 Task: Select the criteria, the date is before to in the "past month".
Action: Mouse moved to (214, 96)
Screenshot: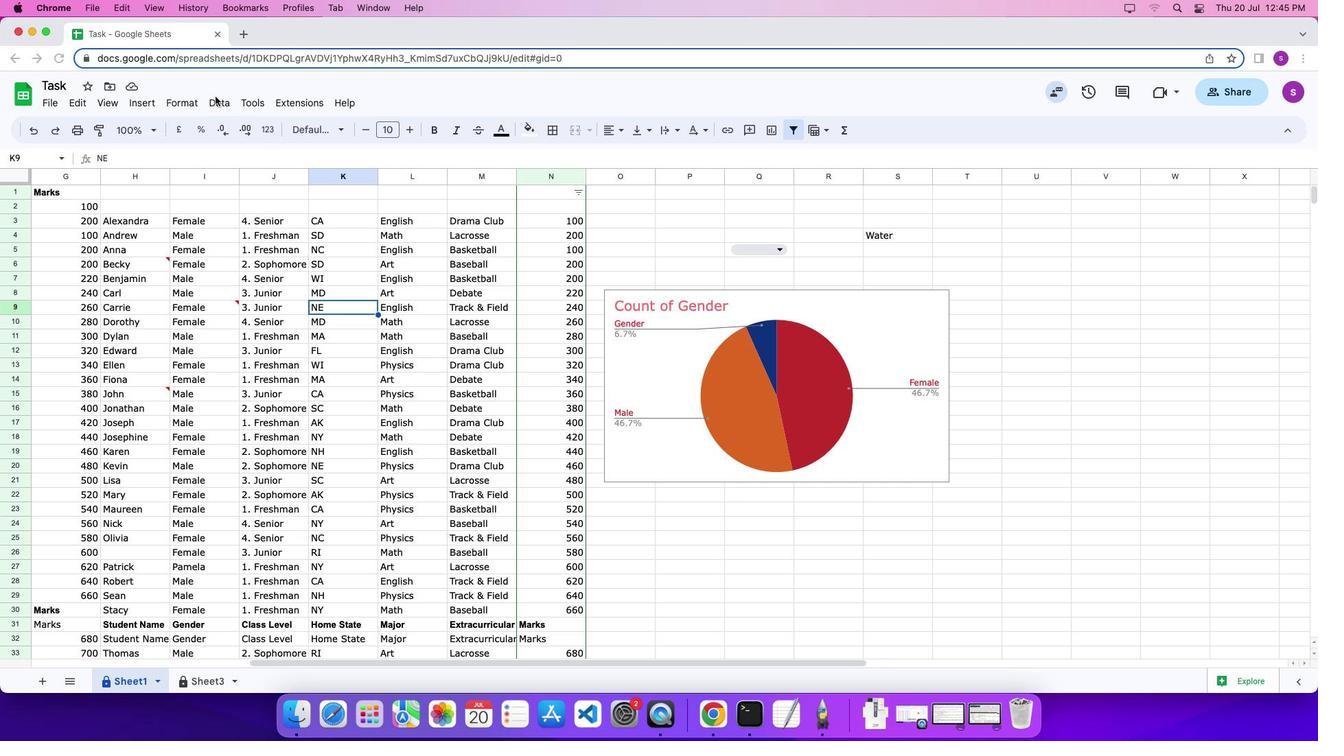 
Action: Mouse pressed left at (214, 96)
Screenshot: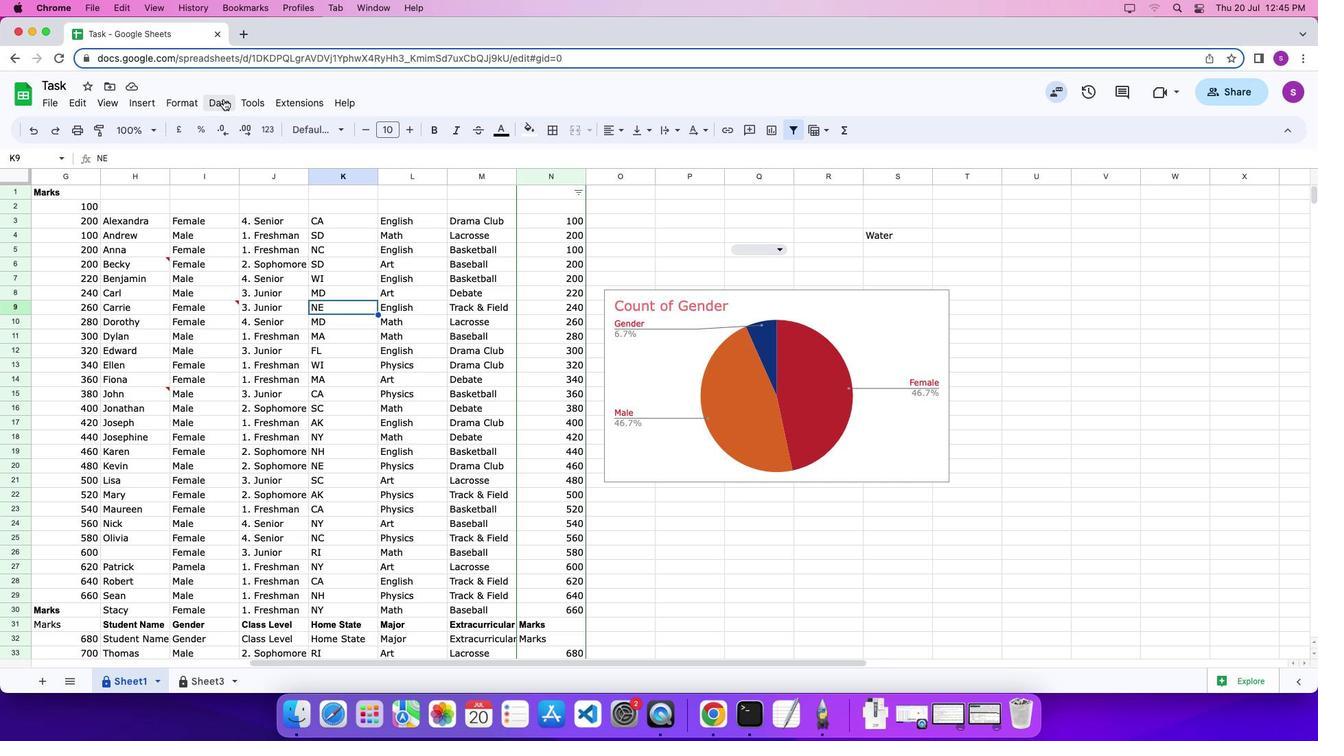 
Action: Mouse moved to (228, 101)
Screenshot: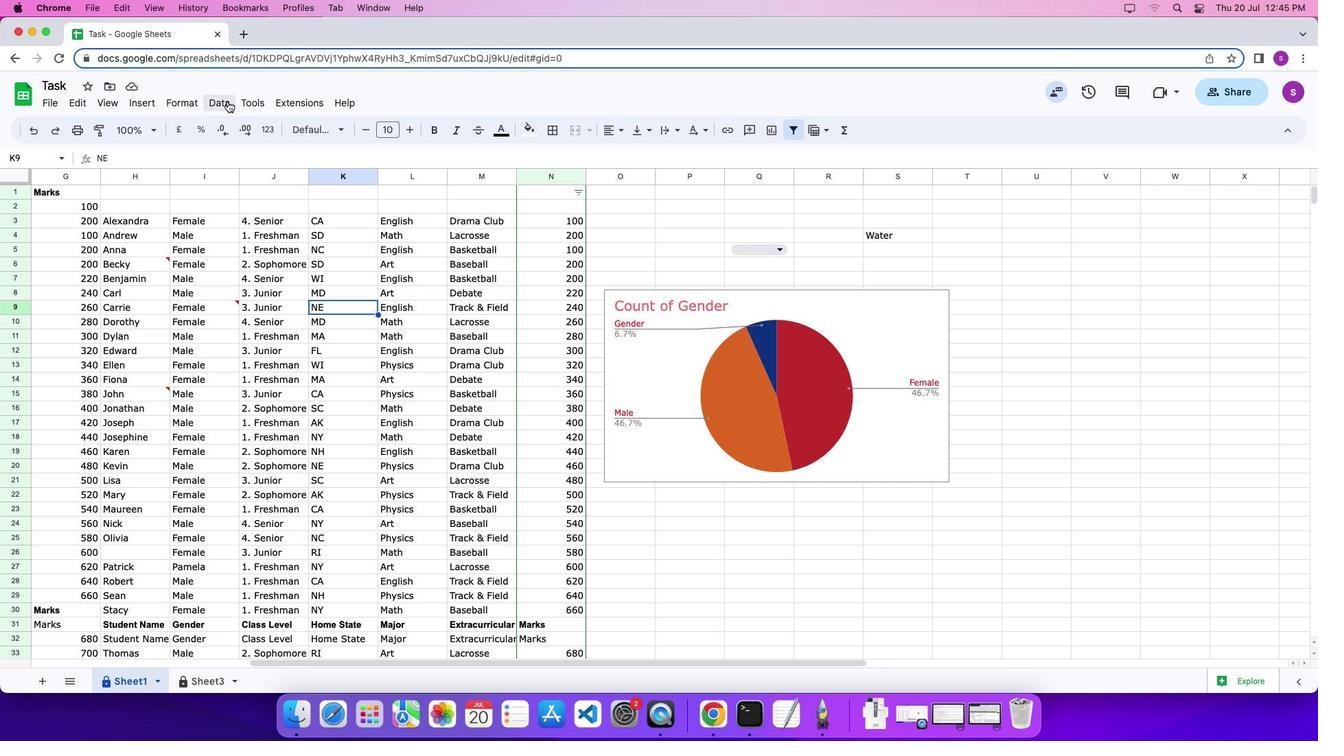 
Action: Mouse pressed left at (228, 101)
Screenshot: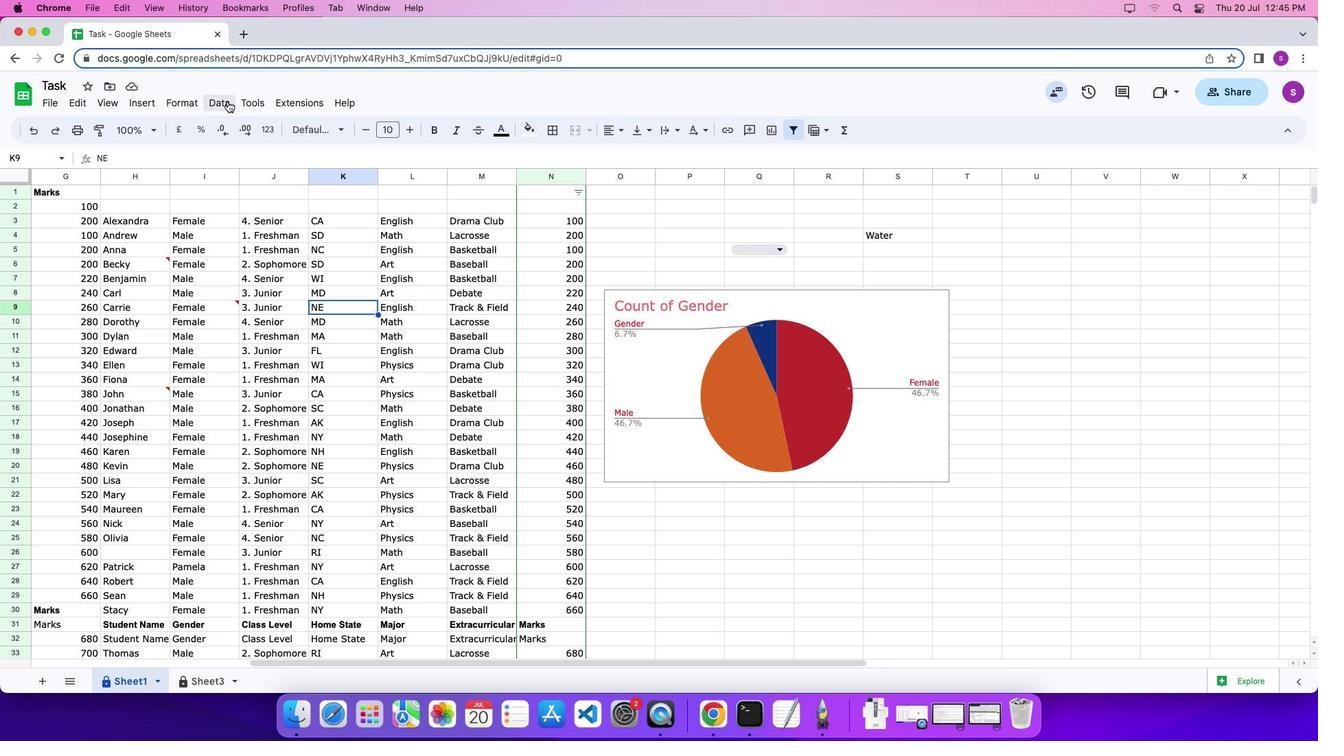 
Action: Mouse moved to (258, 385)
Screenshot: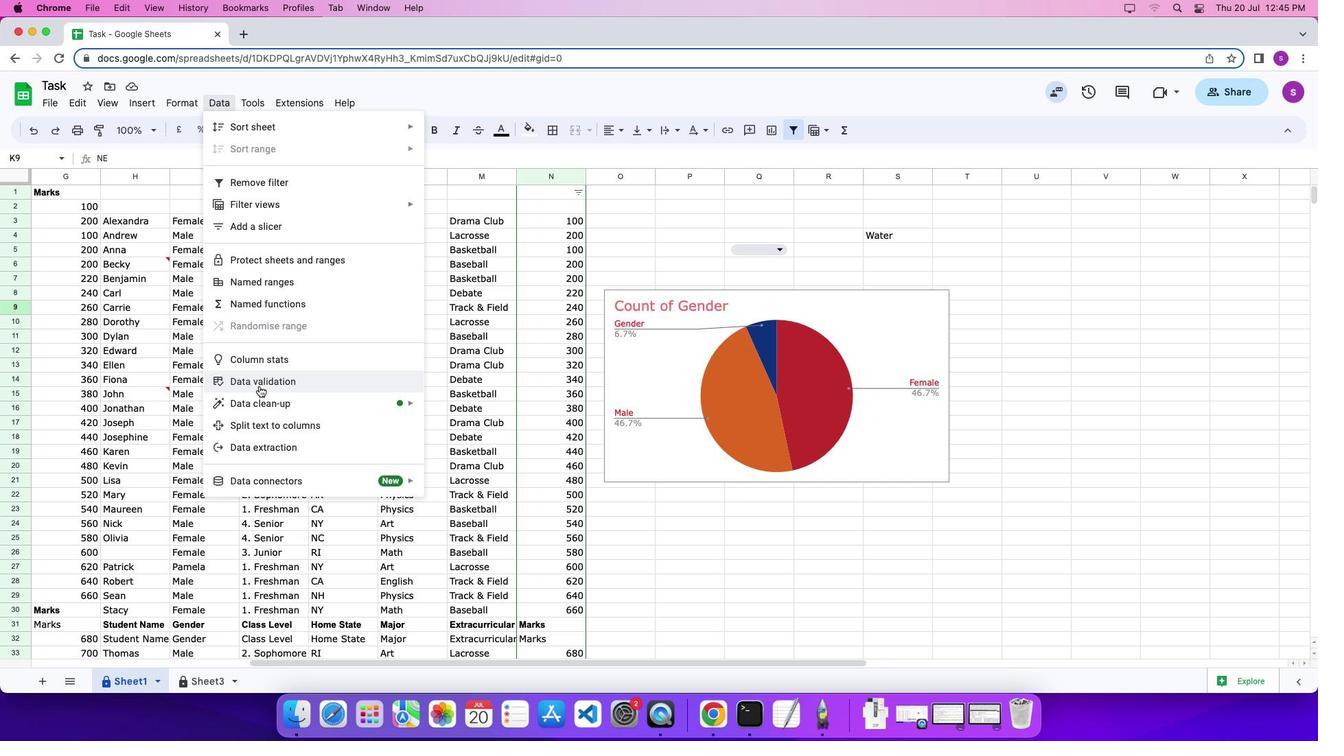 
Action: Mouse pressed left at (258, 385)
Screenshot: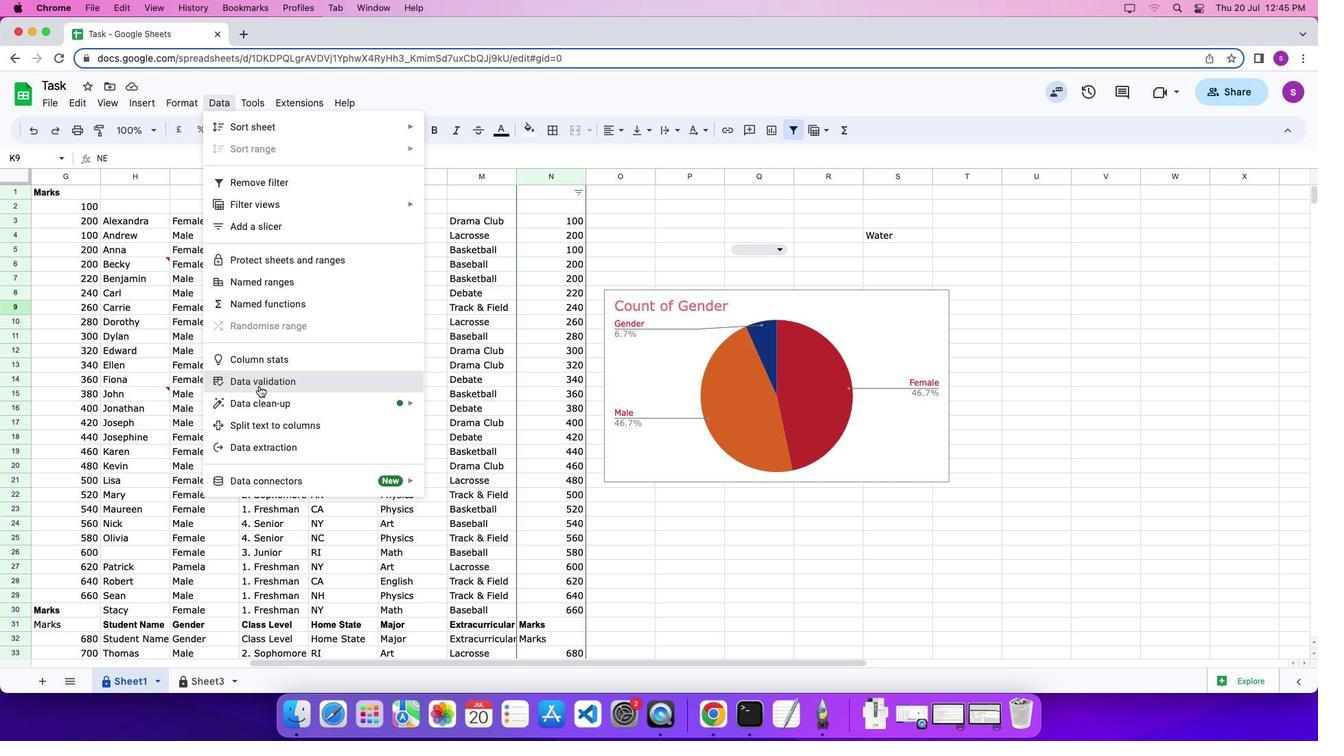 
Action: Mouse moved to (1247, 509)
Screenshot: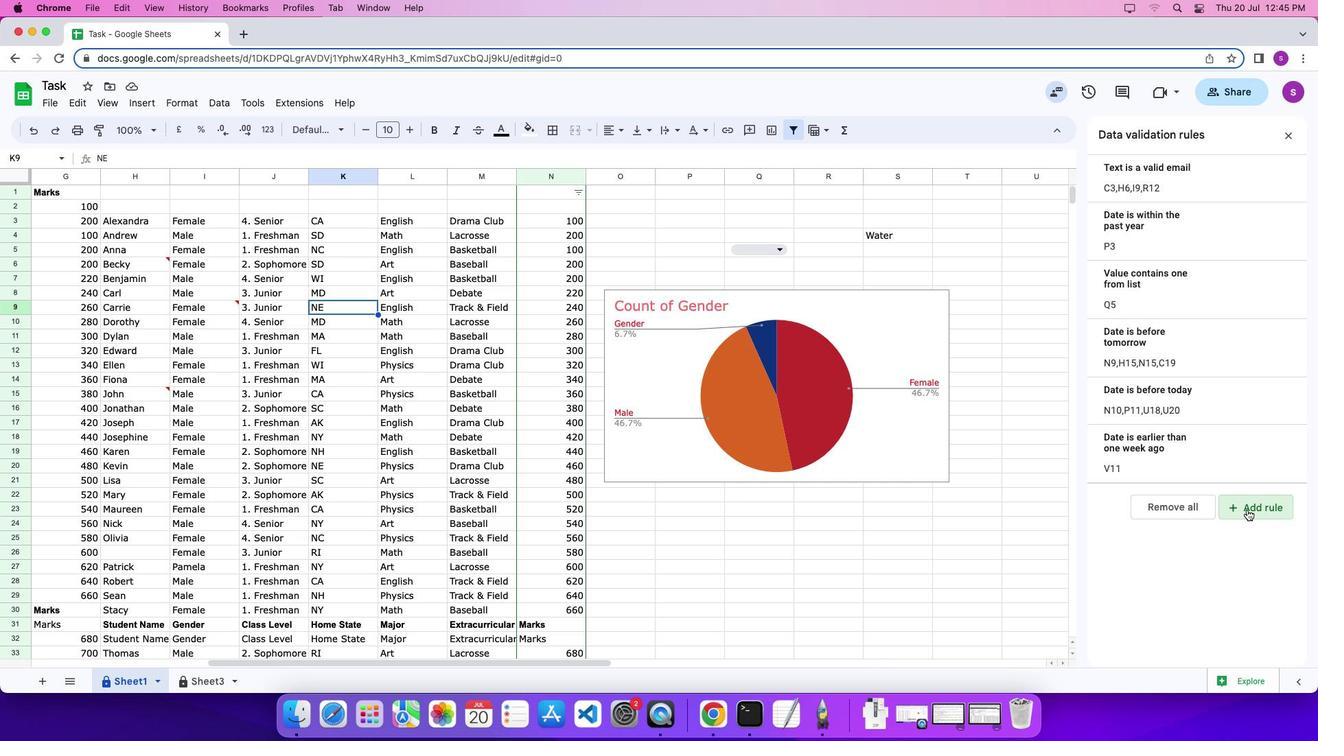 
Action: Mouse pressed left at (1247, 509)
Screenshot: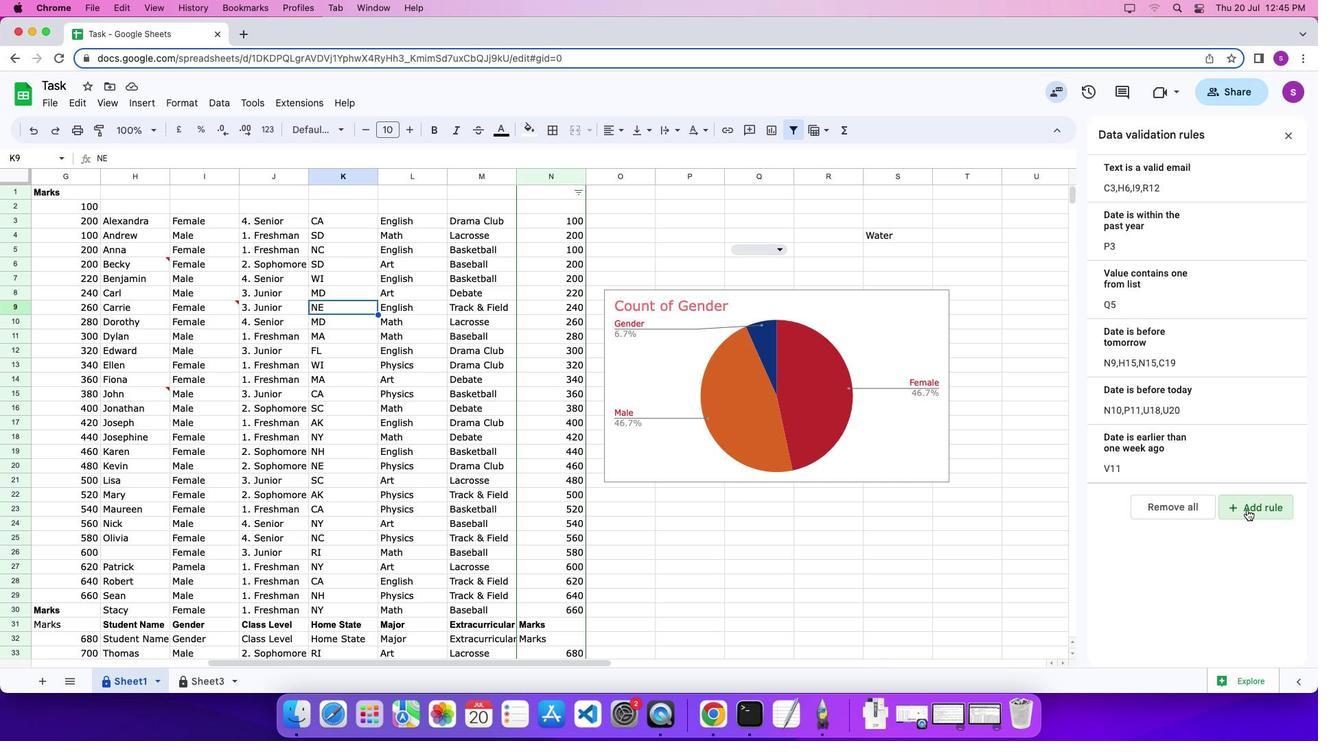 
Action: Mouse moved to (1181, 258)
Screenshot: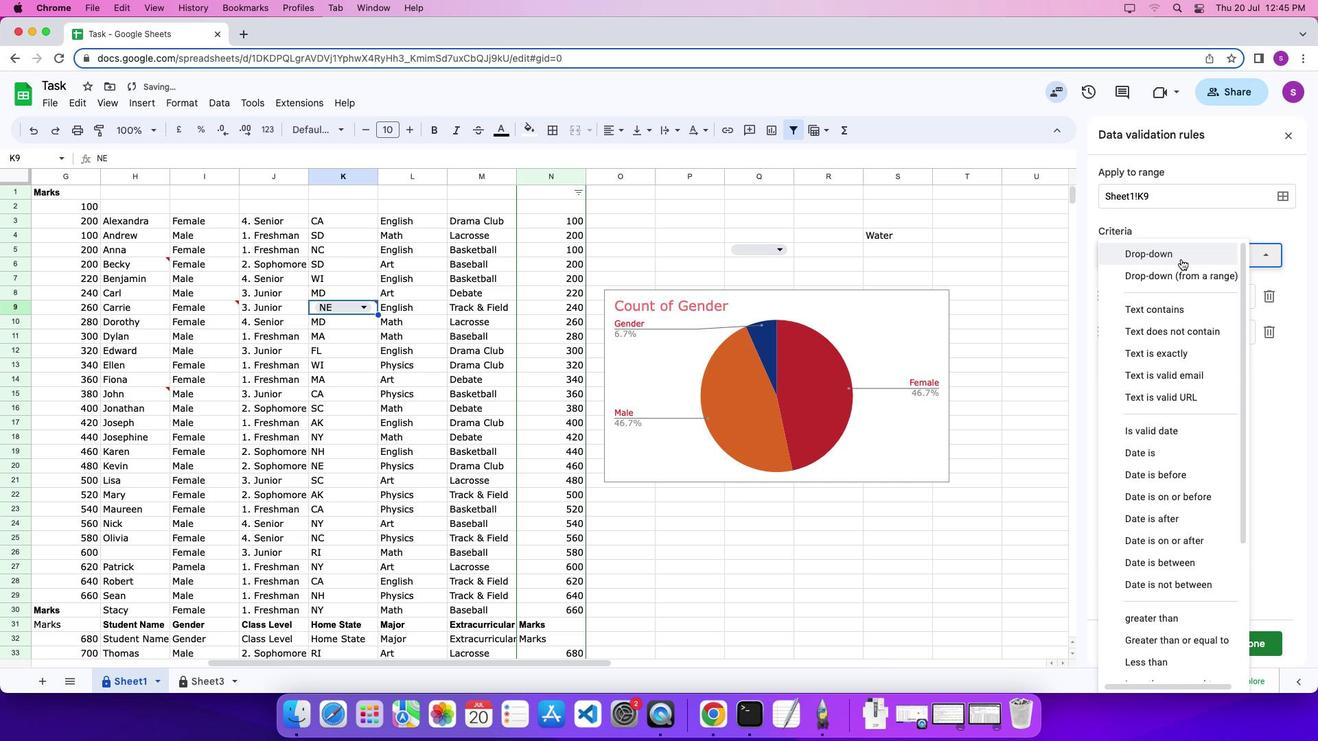 
Action: Mouse pressed left at (1181, 258)
Screenshot: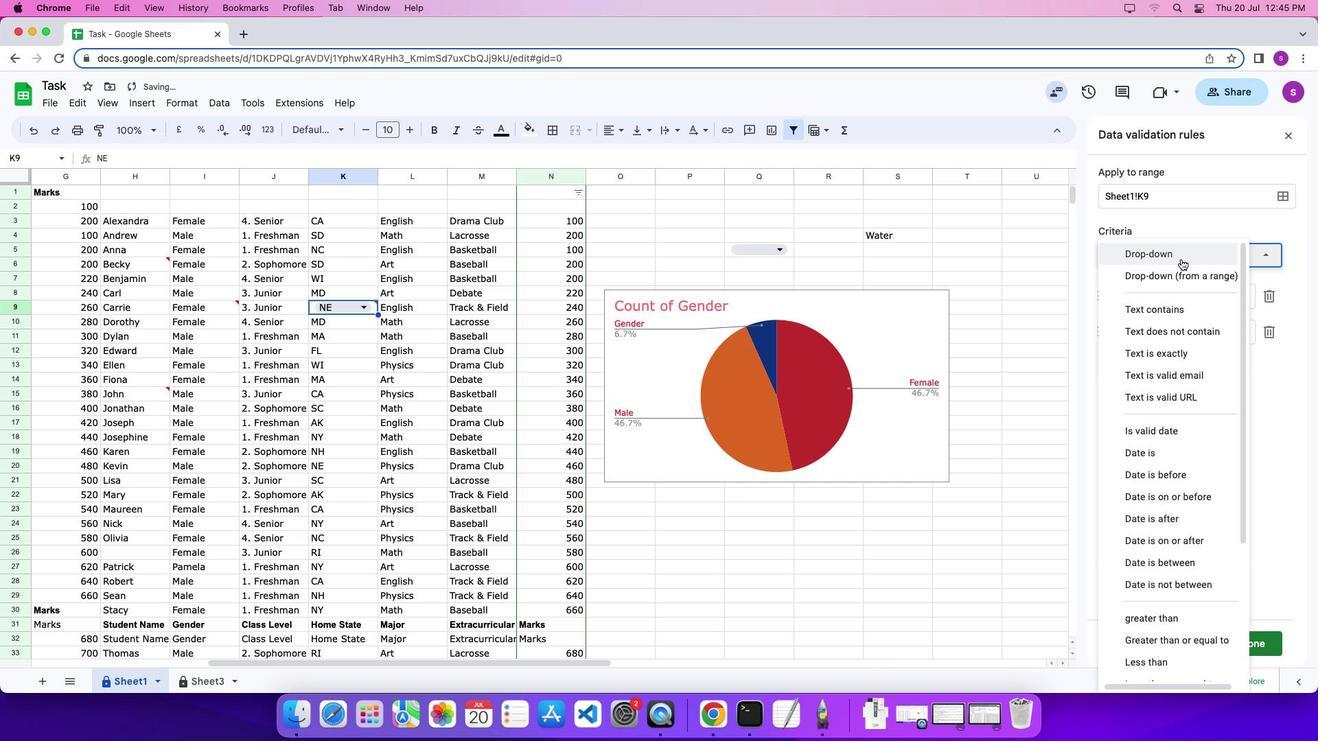 
Action: Mouse moved to (1177, 470)
Screenshot: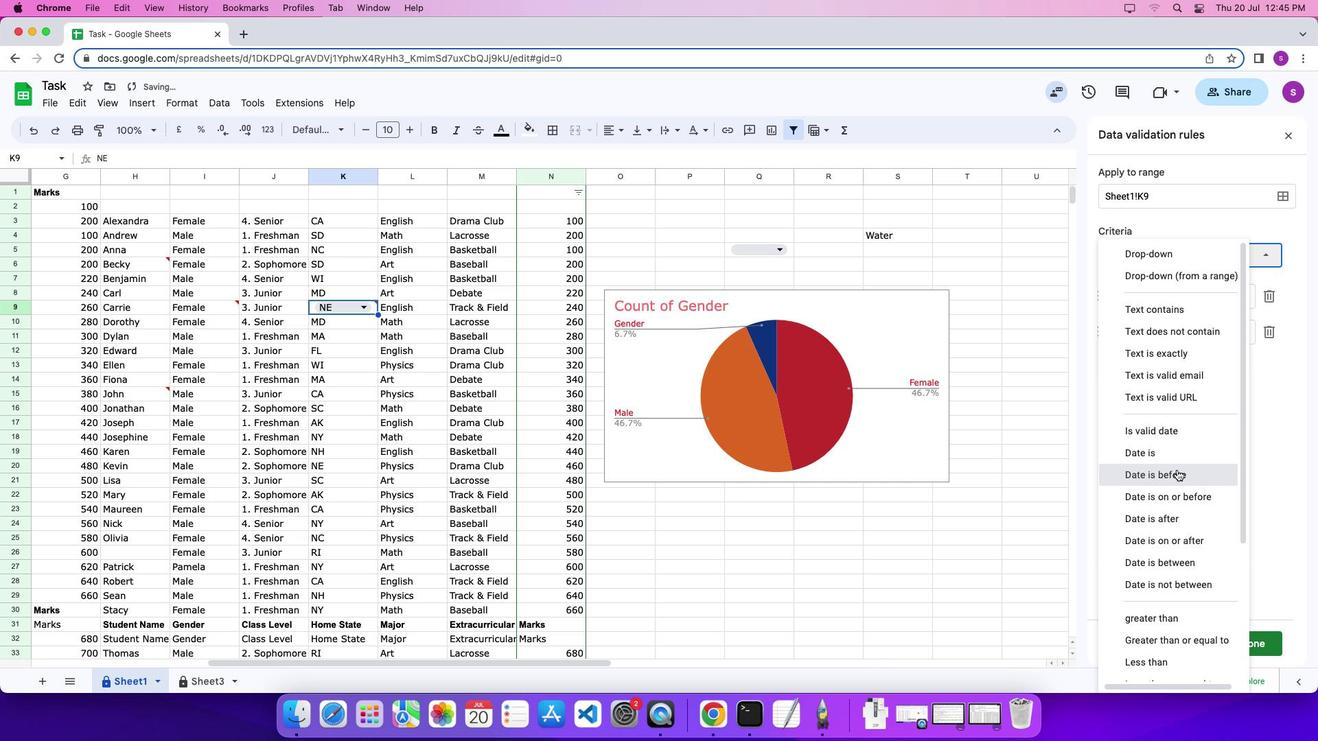 
Action: Mouse pressed left at (1177, 470)
Screenshot: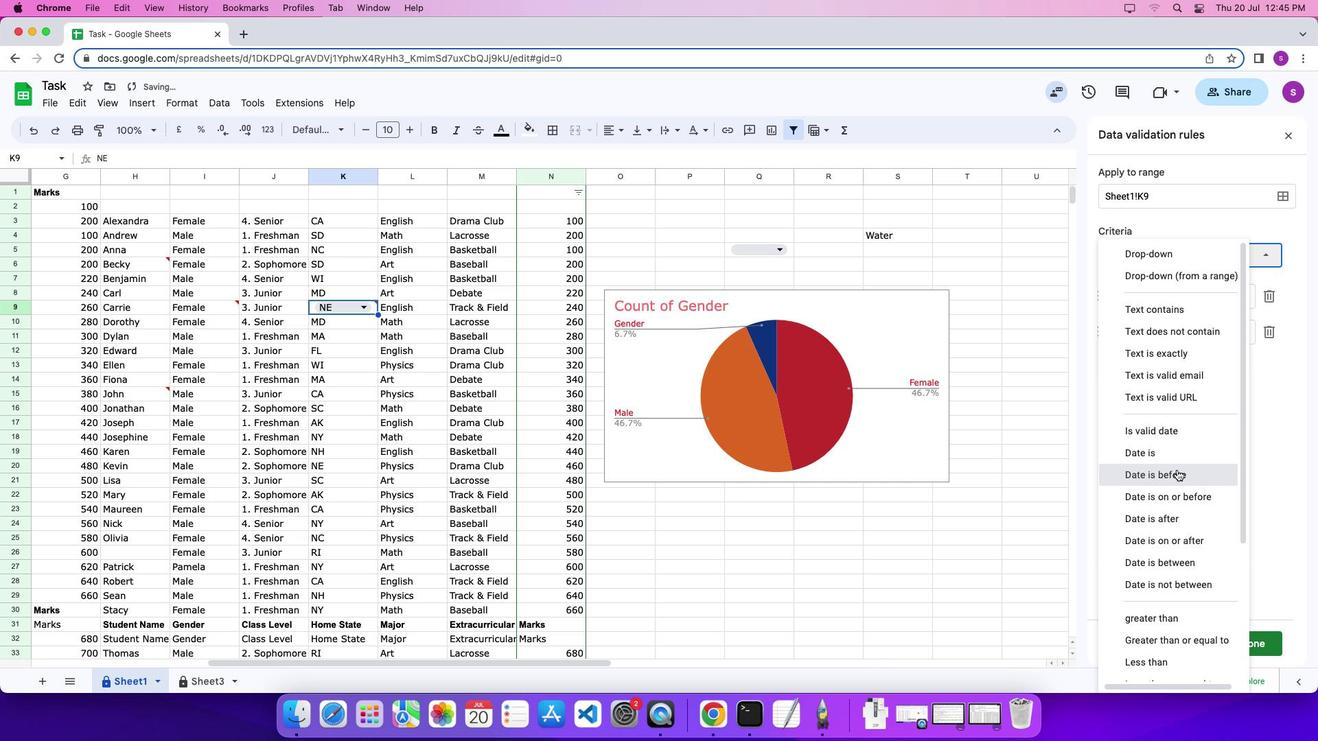 
Action: Mouse moved to (1183, 287)
Screenshot: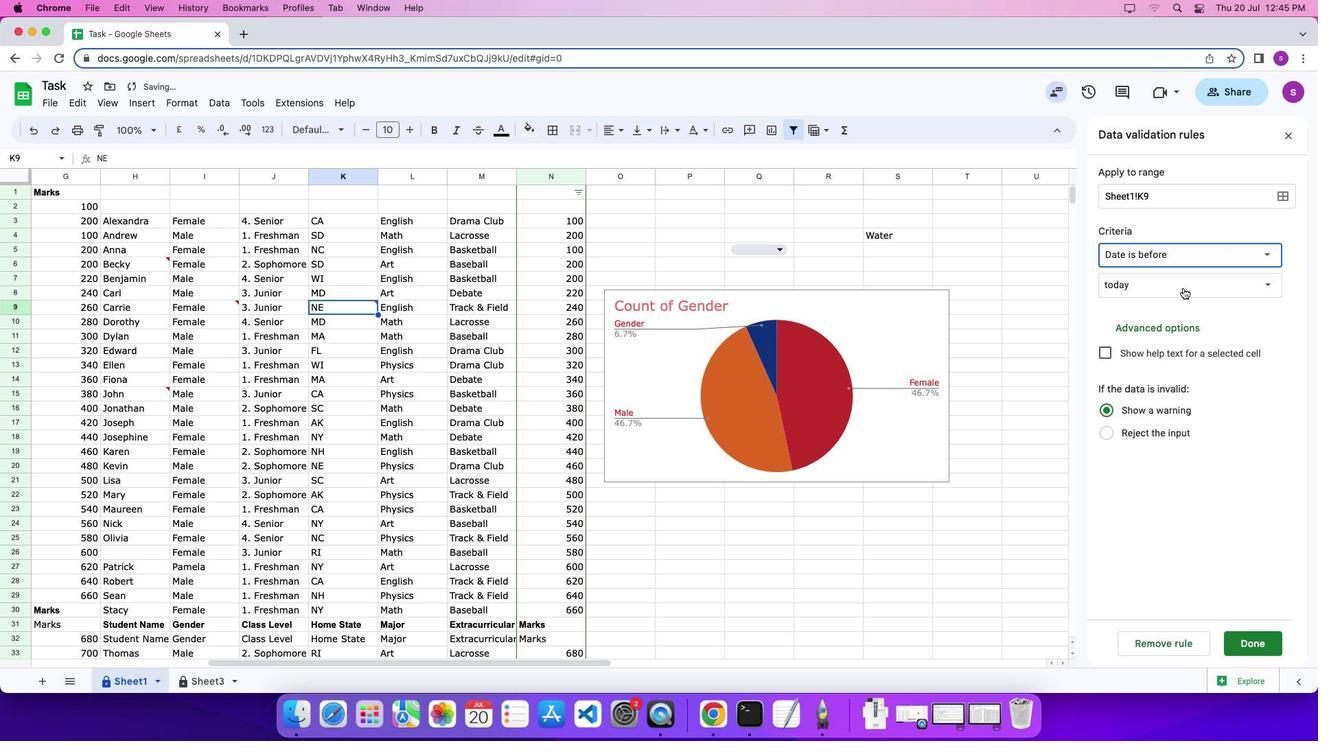 
Action: Mouse pressed left at (1183, 287)
Screenshot: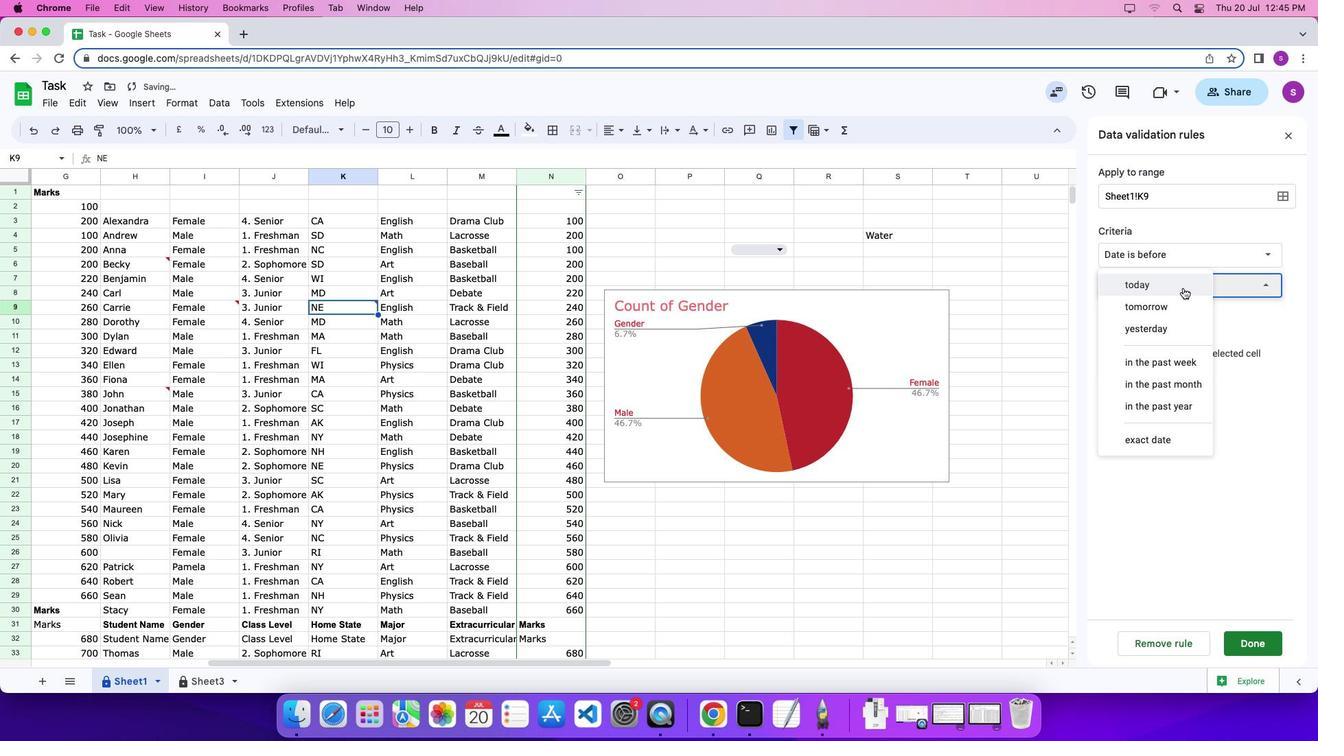 
Action: Mouse moved to (1186, 381)
Screenshot: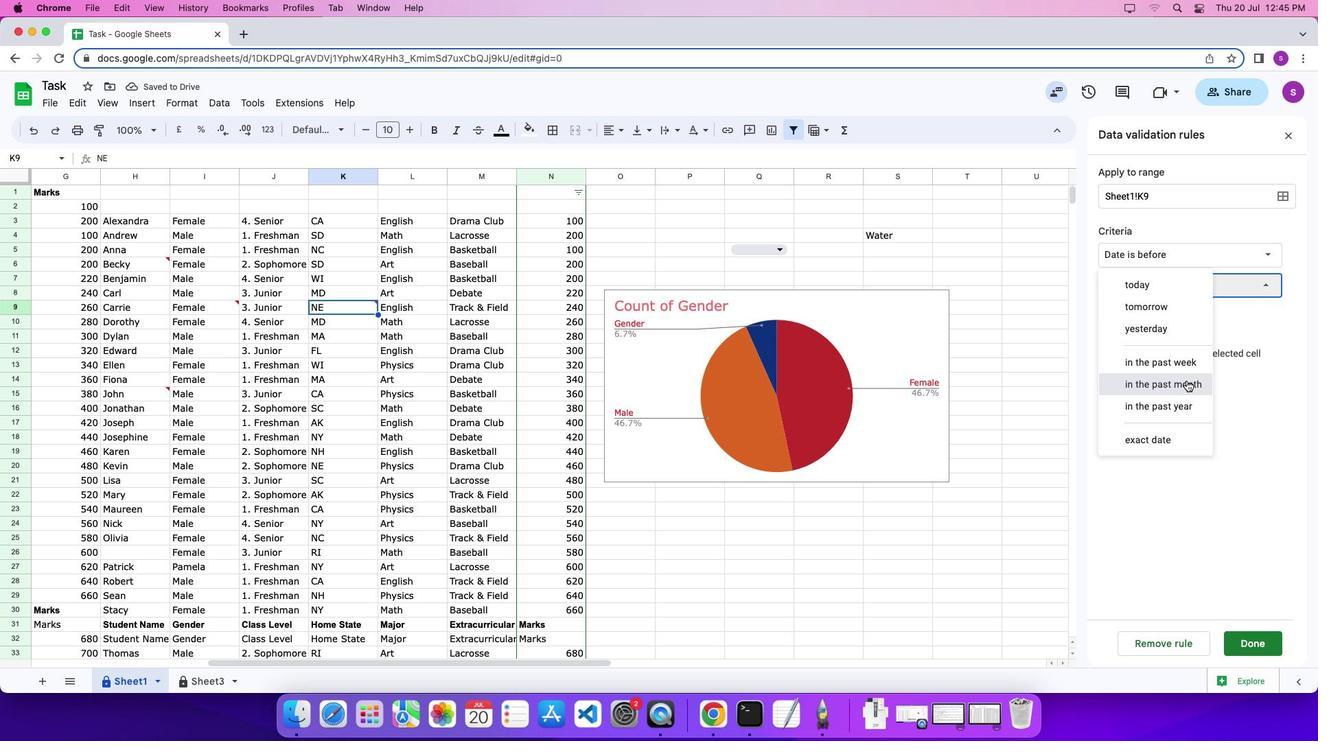 
Action: Mouse pressed left at (1186, 381)
Screenshot: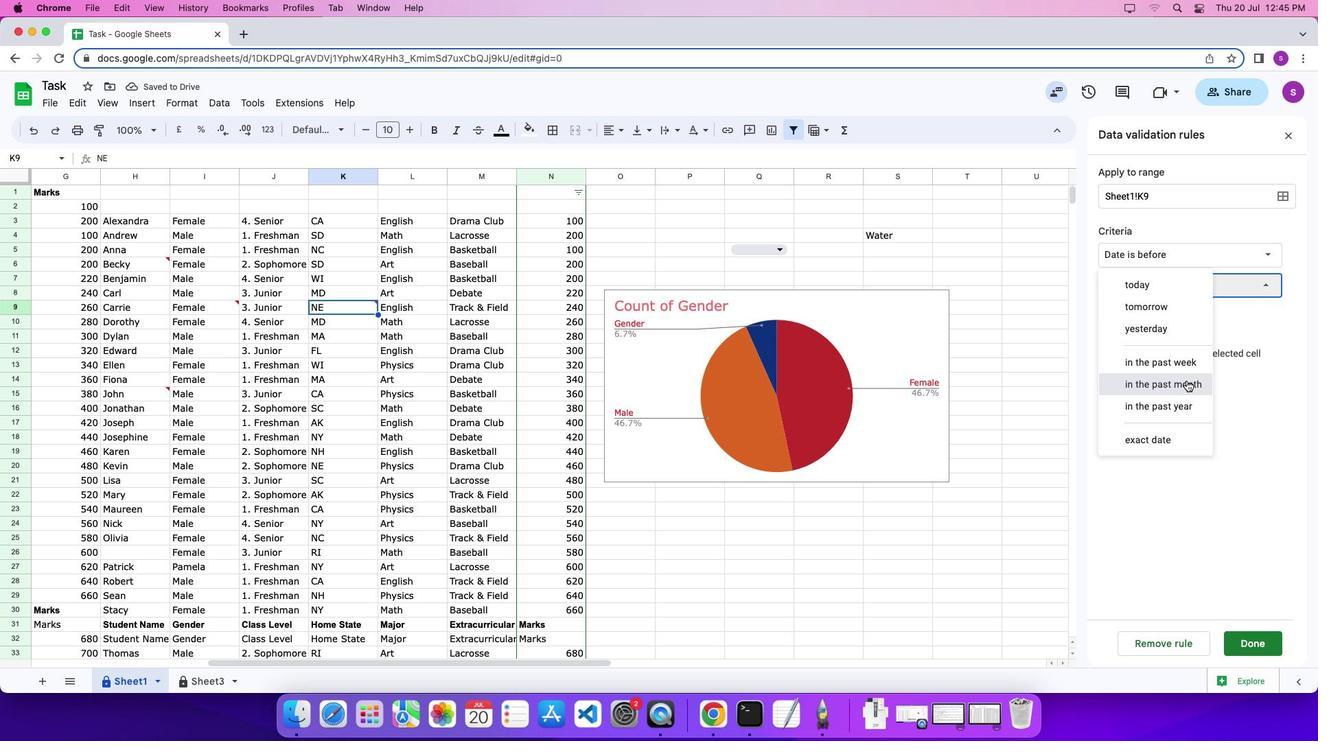 
Action: Mouse moved to (1238, 643)
Screenshot: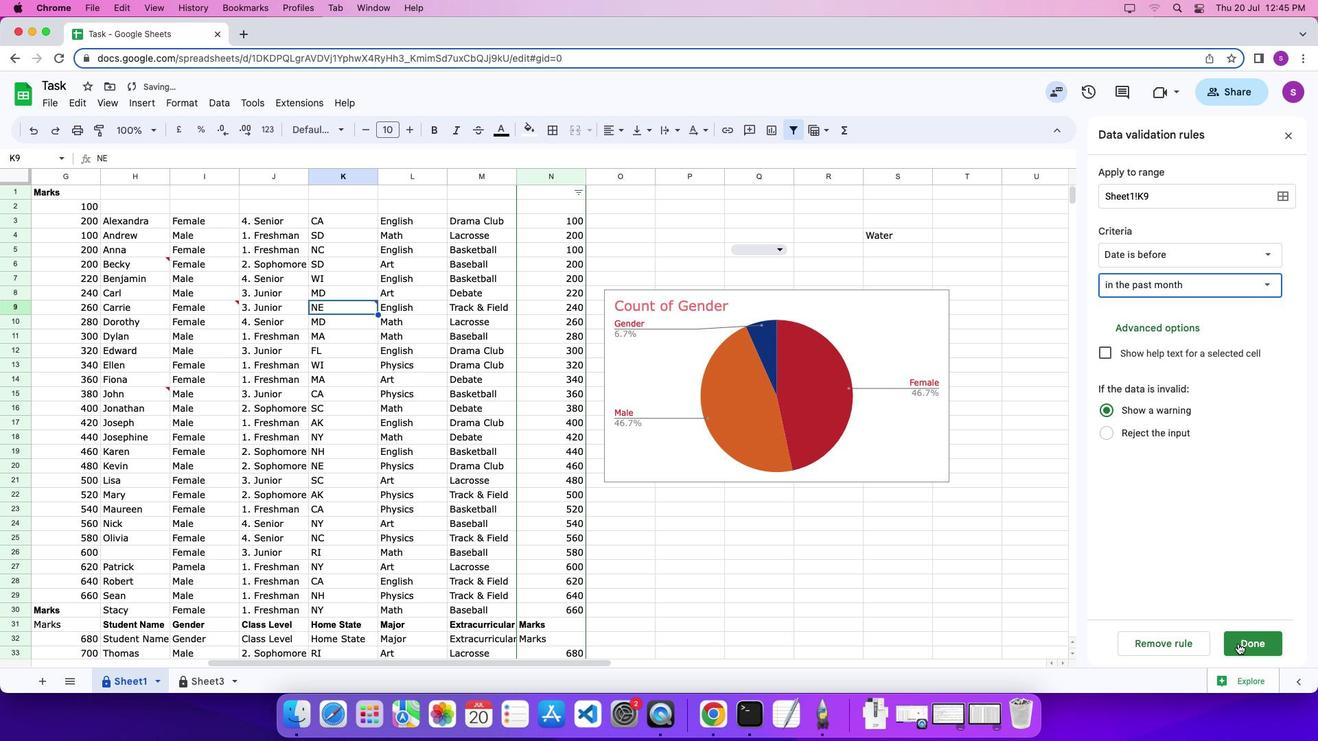 
Action: Mouse pressed left at (1238, 643)
Screenshot: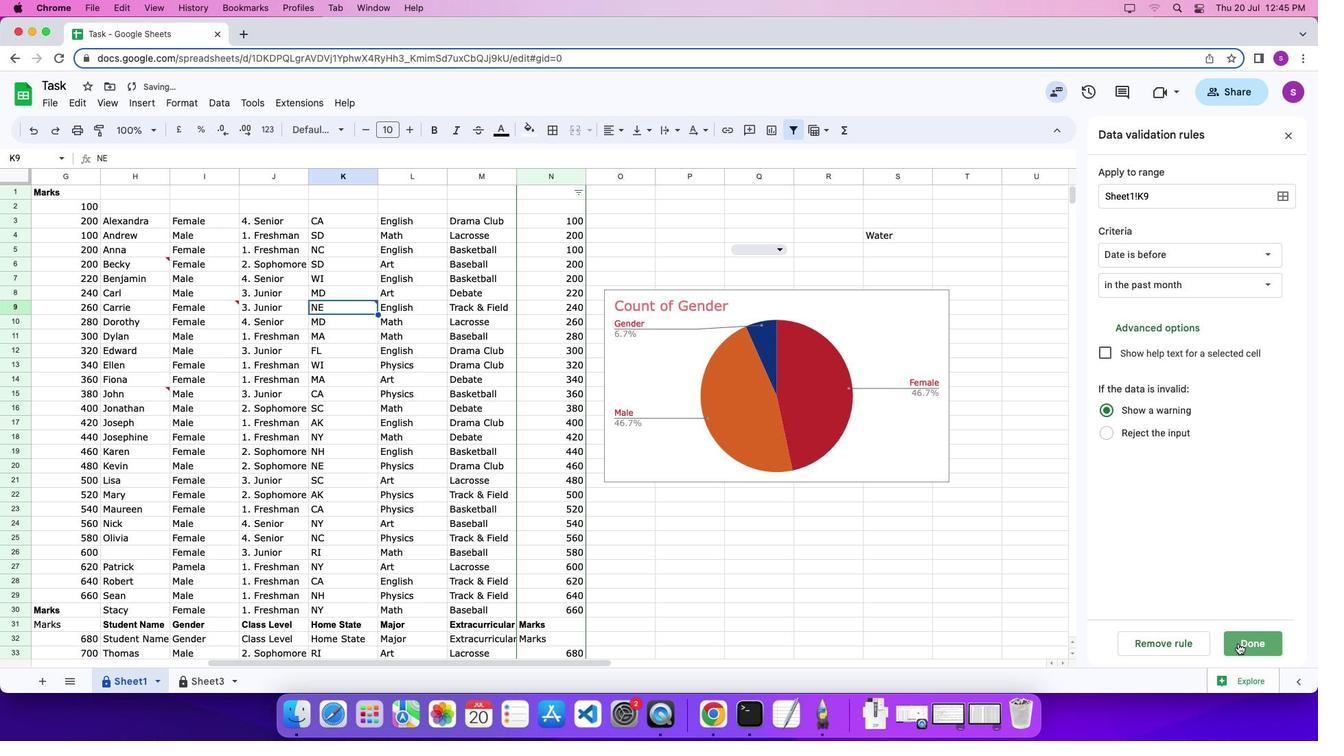 
